 Task: Add an event with the title Third Webinar: Introduction to Google AdWords, date ''2023/10/02'', time 18:00and add a description: A board meeting is a formal gathering where the board of directors, executive team, and key stakeholders come together to discuss and make important decisions regarding the organization''s strategic direction, governance, and overall performance. Mark the tasks as Completed , logged in from the account softage.5@softage.netand send the event invitation to softage.7@softage.net and softage.8@softage.net. Set a reminder for the event Weekly on Sunday
Action: Mouse moved to (51, 108)
Screenshot: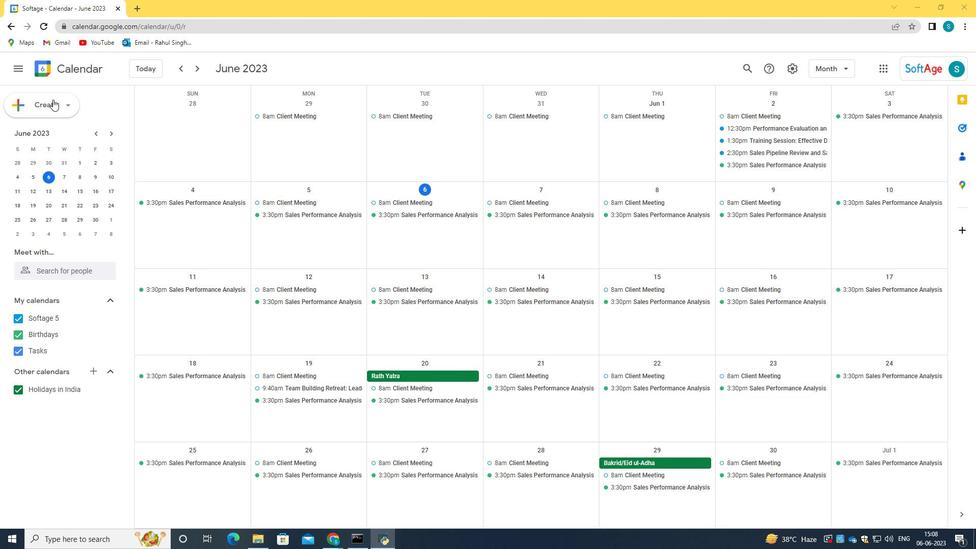 
Action: Mouse pressed left at (51, 108)
Screenshot: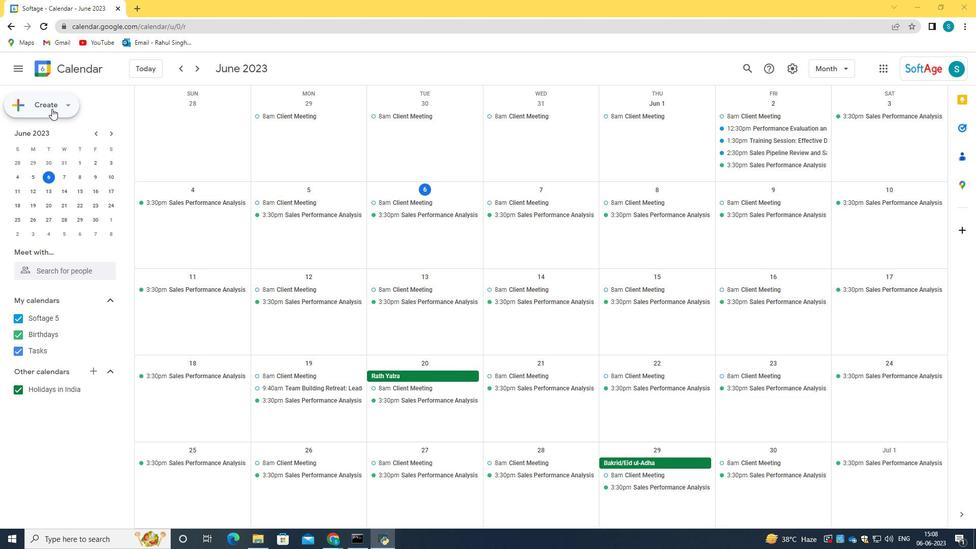 
Action: Mouse moved to (58, 133)
Screenshot: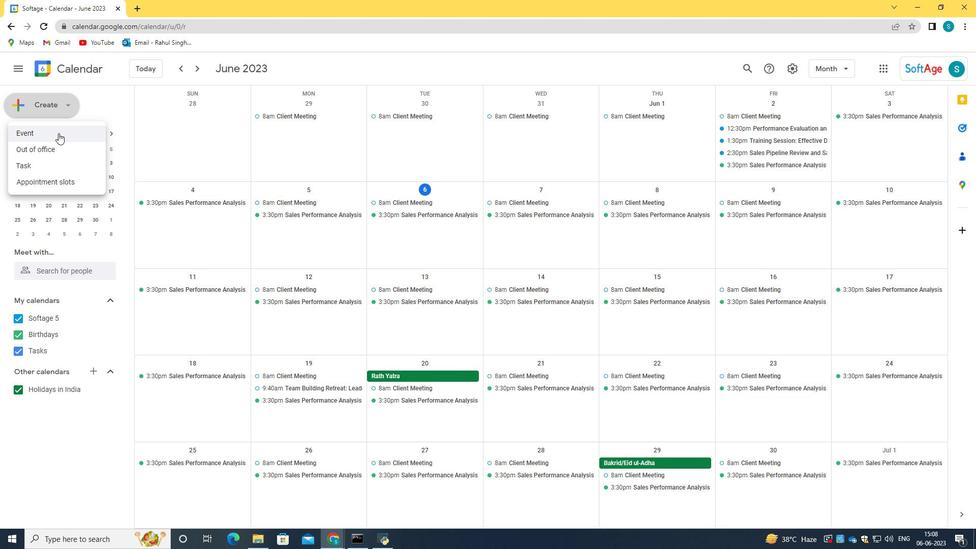 
Action: Mouse pressed left at (58, 133)
Screenshot: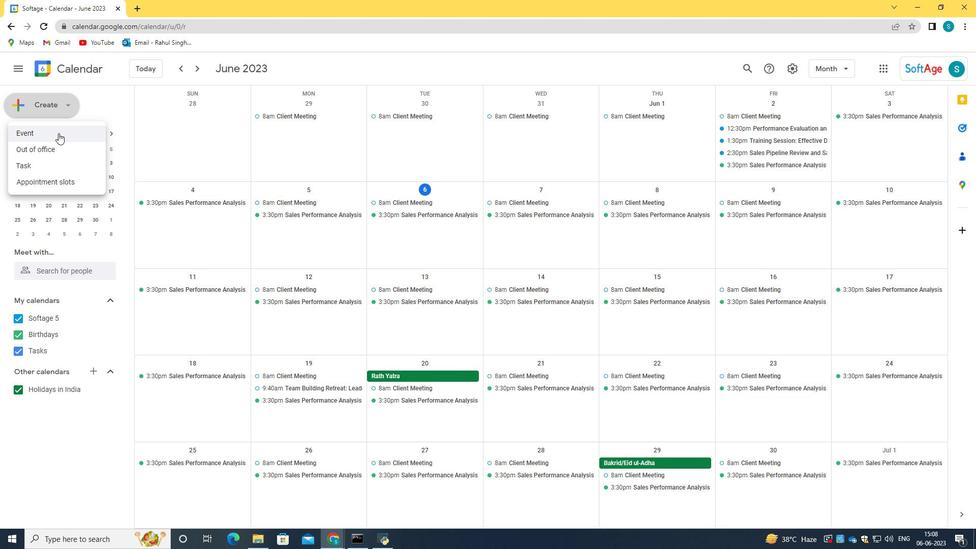 
Action: Mouse moved to (288, 406)
Screenshot: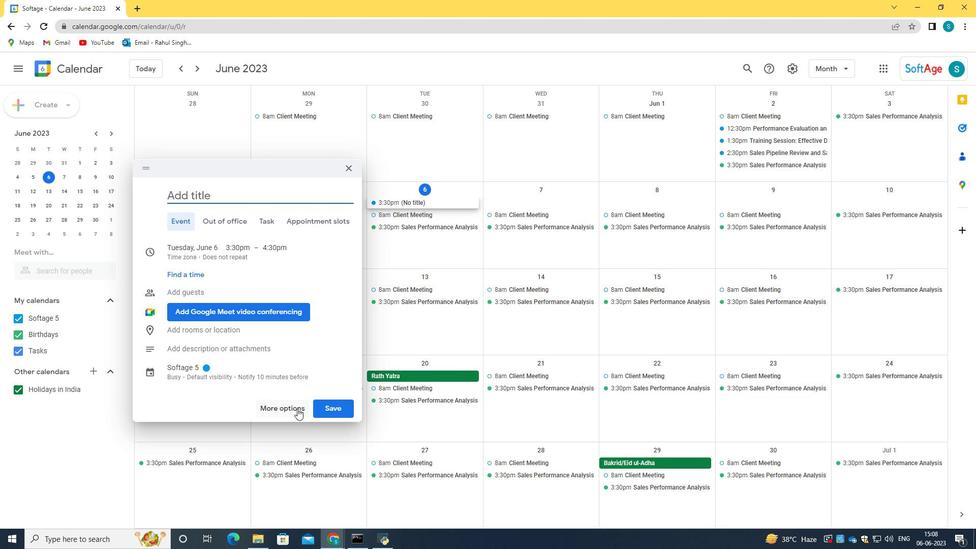 
Action: Mouse pressed left at (288, 406)
Screenshot: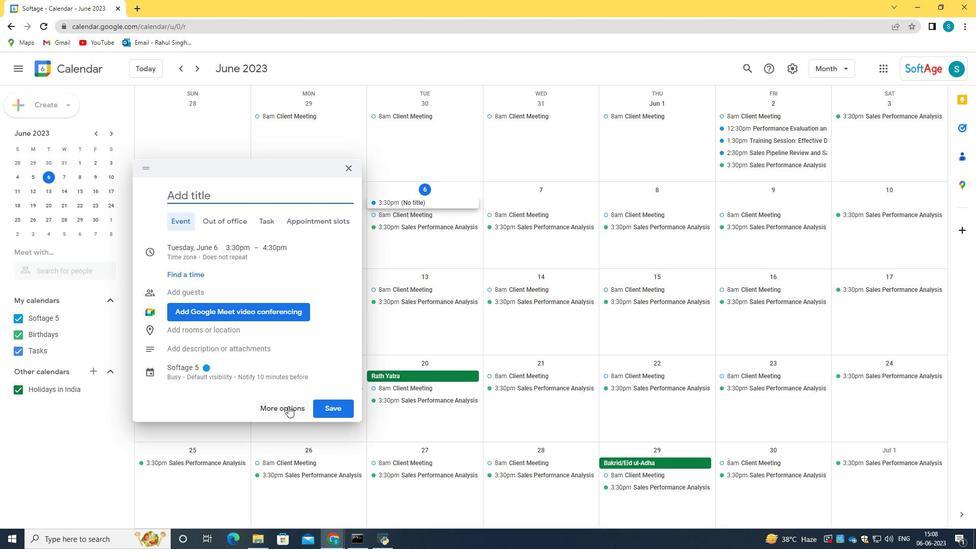 
Action: Mouse moved to (166, 71)
Screenshot: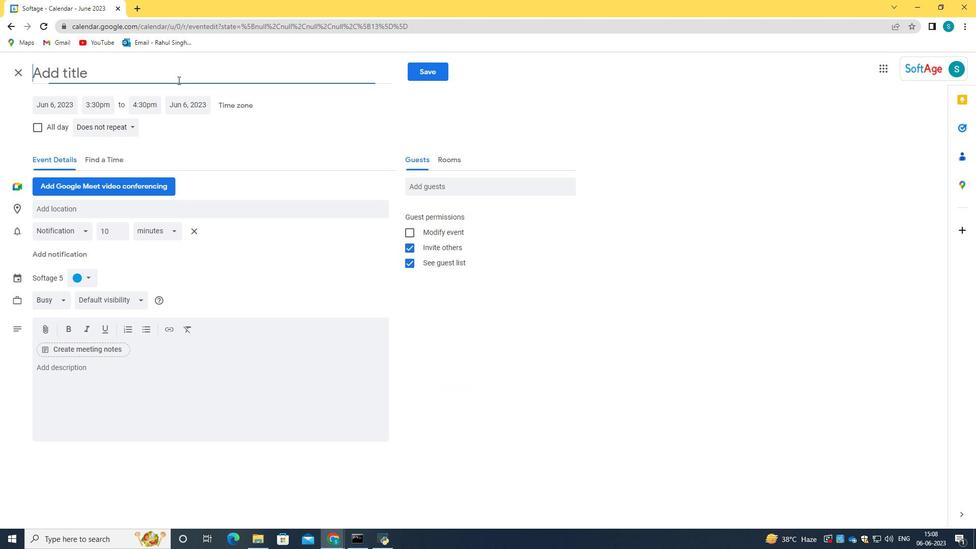 
Action: Mouse pressed left at (166, 71)
Screenshot: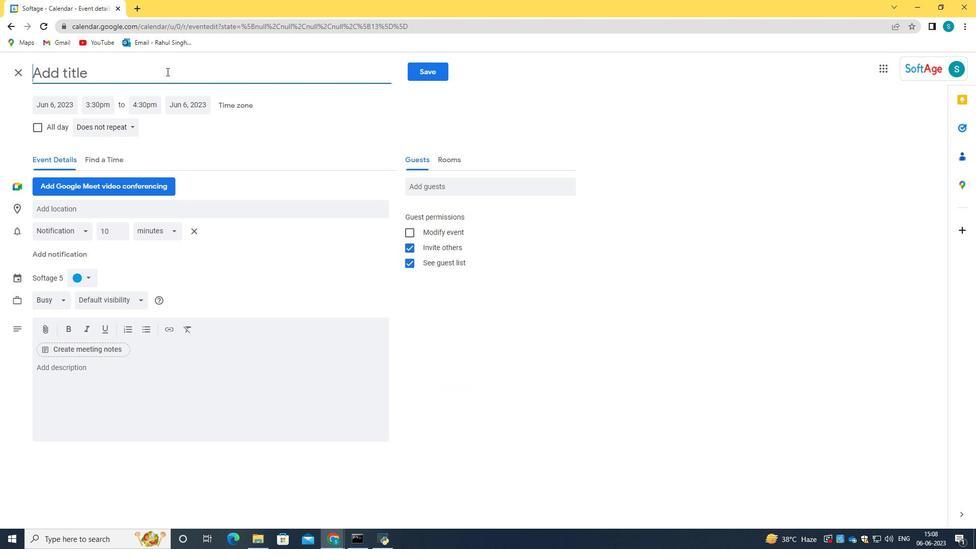 
Action: Key pressed <Key.caps_lock>T<Key.caps_lock>hird<Key.space><Key.caps_lock>W<Key.caps_lock>ebinar<Key.space><Key.caps_lock>I<Key.caps_lock>ntroduction
Screenshot: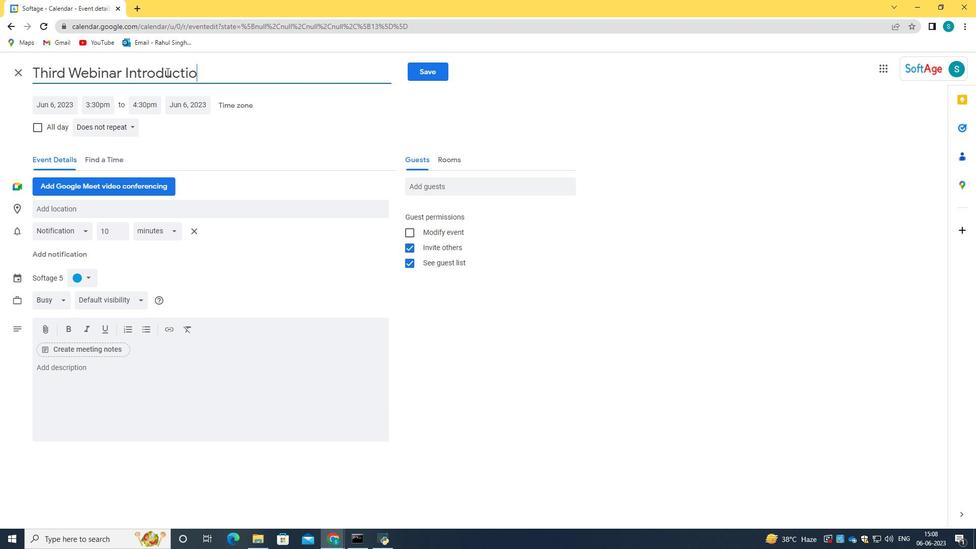 
Action: Mouse moved to (166, 71)
Screenshot: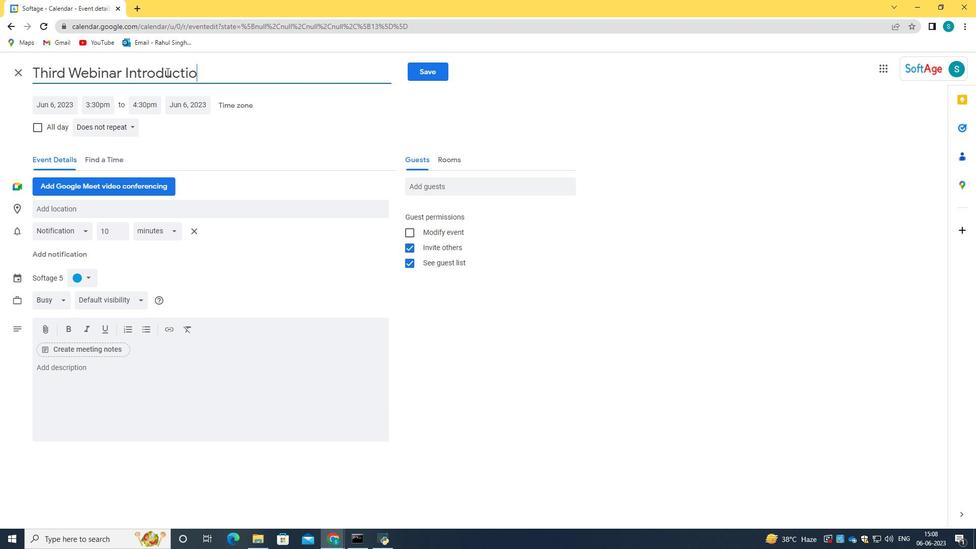 
Action: Key pressed <Key.space>to<Key.space>g<Key.backspace><Key.caps_lock>G<Key.caps_lock>oogle<Key.space><Key.caps_lock>A<Key.caps_lock>dwor<Key.backspace><Key.backspace><Key.caps_lock><Key.backspace>W<Key.caps_lock>ords,<Key.backspace>
Screenshot: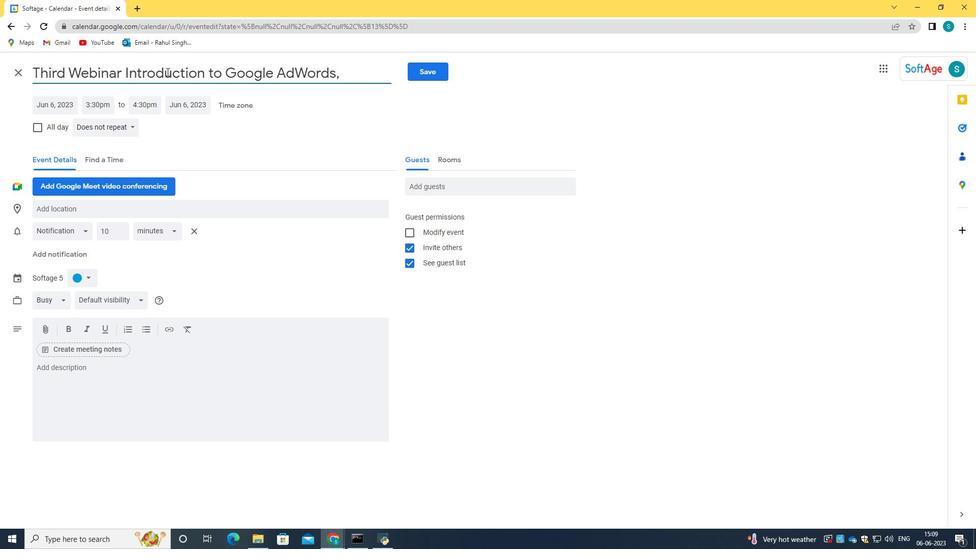 
Action: Mouse moved to (60, 101)
Screenshot: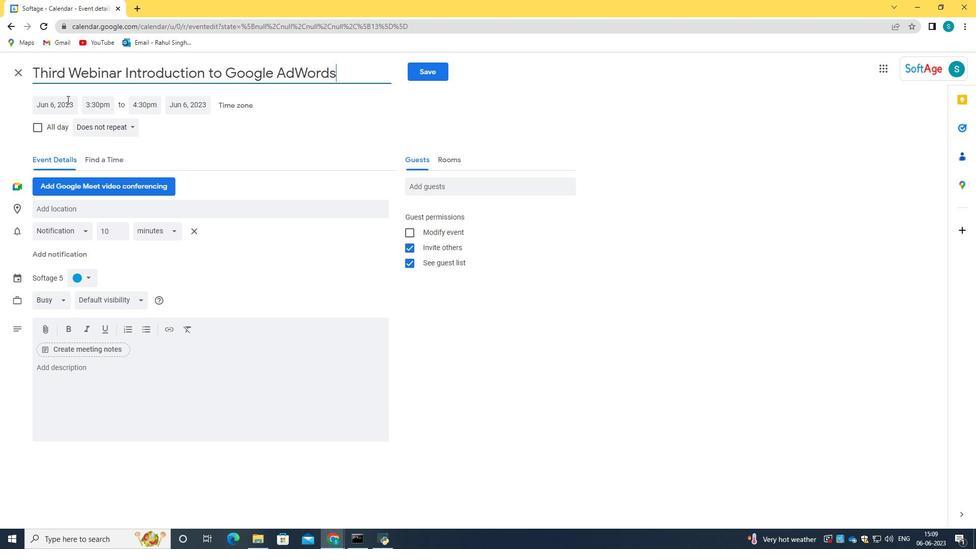 
Action: Mouse pressed left at (60, 101)
Screenshot: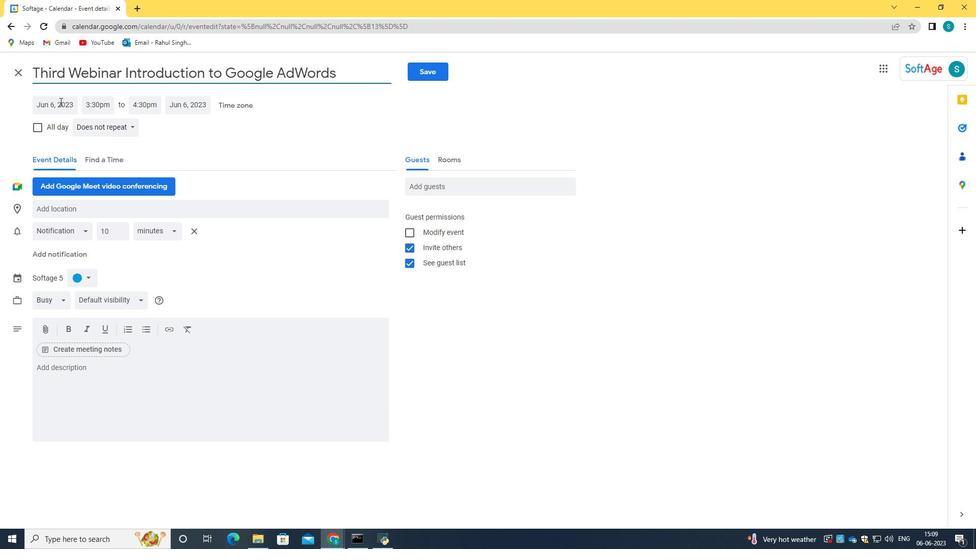 
Action: Key pressed 2023/10/02<Key.tab>06<Key.shift_r>:00<Key.space>pm
Screenshot: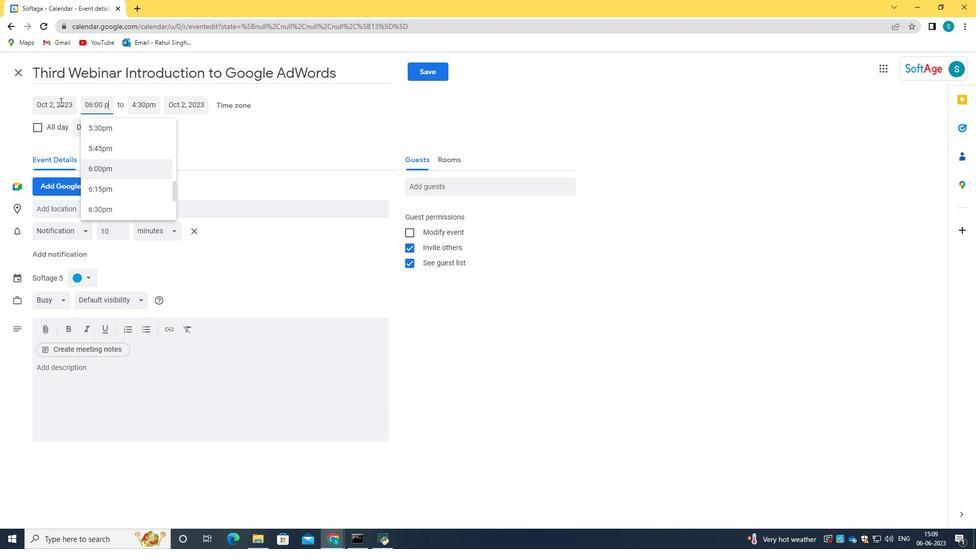 
Action: Mouse moved to (147, 179)
Screenshot: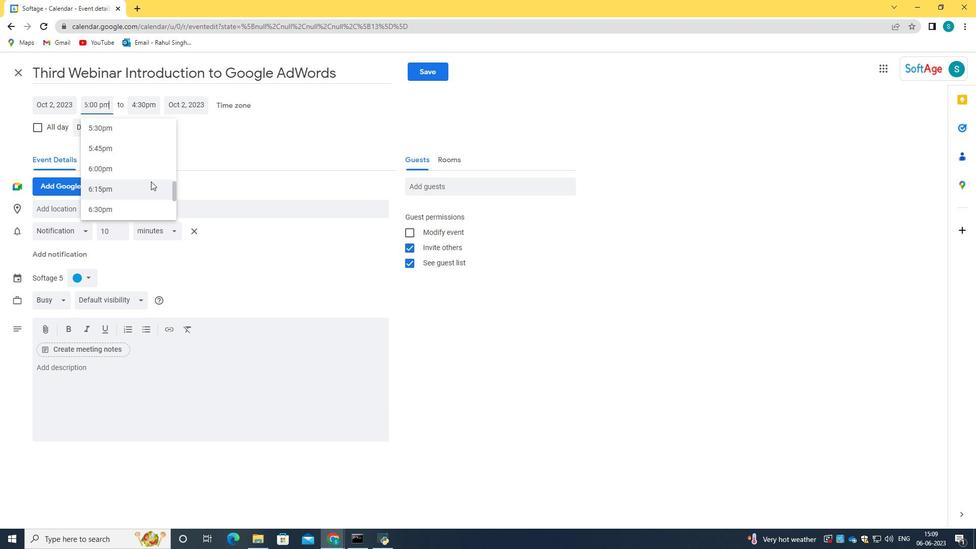 
Action: Mouse pressed left at (147, 179)
Screenshot: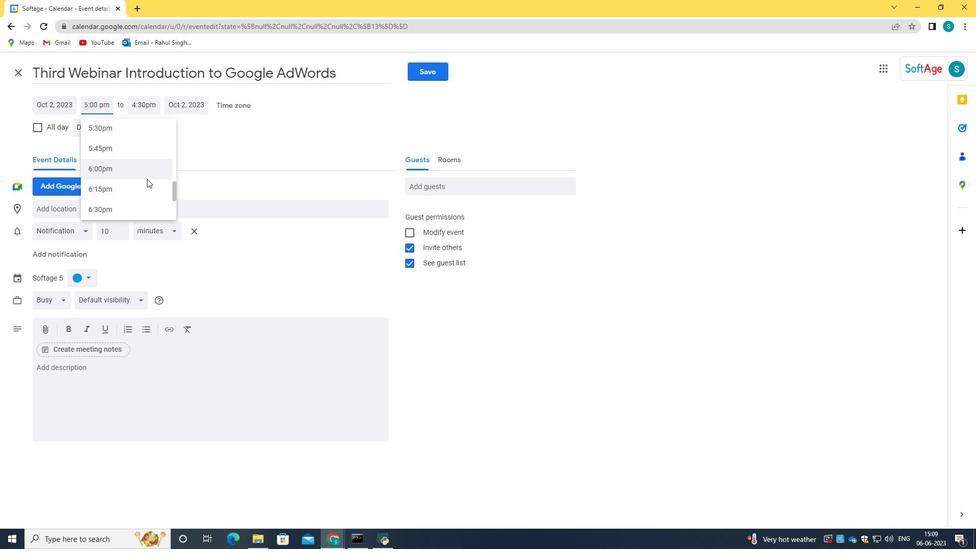 
Action: Mouse moved to (153, 389)
Screenshot: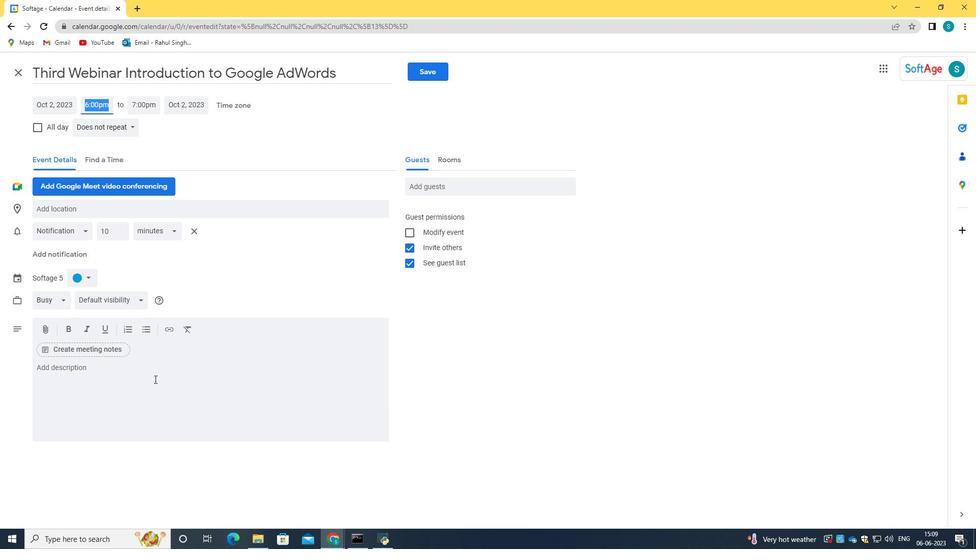 
Action: Mouse pressed left at (153, 389)
Screenshot: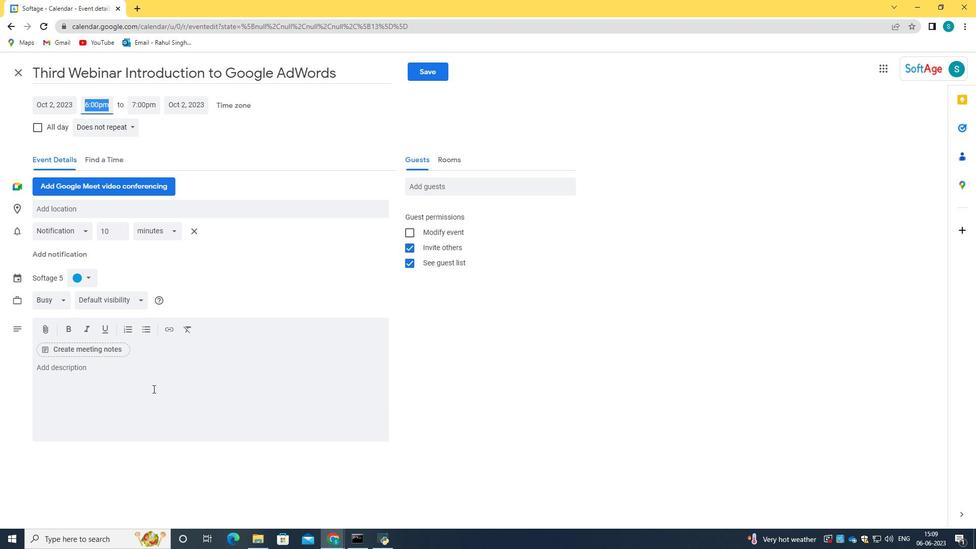 
Action: Key pressed <Key.caps_lock>A<Key.caps_lock><Key.space>board<Key.space>meeting<Key.space>is<Key.space>a<Key.space>formal<Key.space>gathering<Key.space>where<Key.space>the<Key.space>board<Key.space>of<Key.space>dirc<Key.backspace>ectors,<Key.space>executin<Key.backspace>ve<Key.space>team,<Key.space>and<Key.space>key<Key.space>stakeholdeer<Key.backspace><Key.backspace>rs<Key.space>come<Key.space>together<Key.space>to<Key.space>discuss<Key.space>and<Key.space>make<Key.space>important<Key.space>decisions<Key.space>regarding<Key.space>the<Key.space>organization;s<Key.backspace><Key.backspace>'s<Key.space>strategic<Key.space>direction,<Key.space>governacn<Key.backspace><Key.backspace>nce<Key.space>and<Key.space>overall<Key.space>performance.
Screenshot: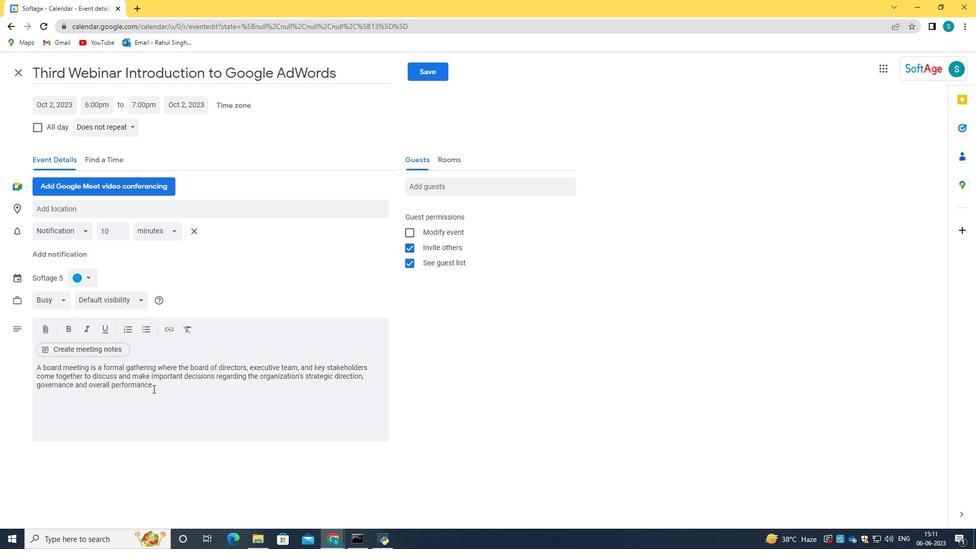 
Action: Mouse moved to (427, 183)
Screenshot: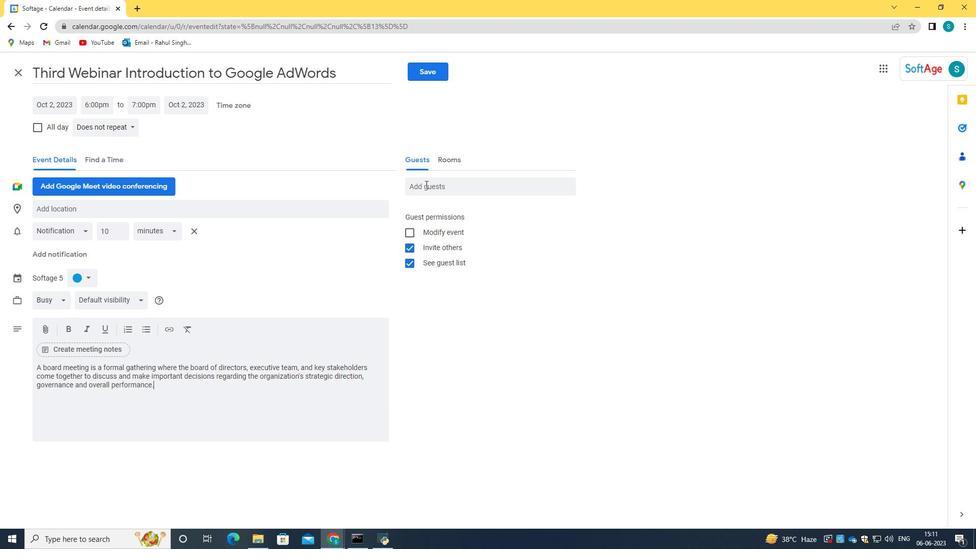 
Action: Mouse pressed left at (427, 183)
Screenshot: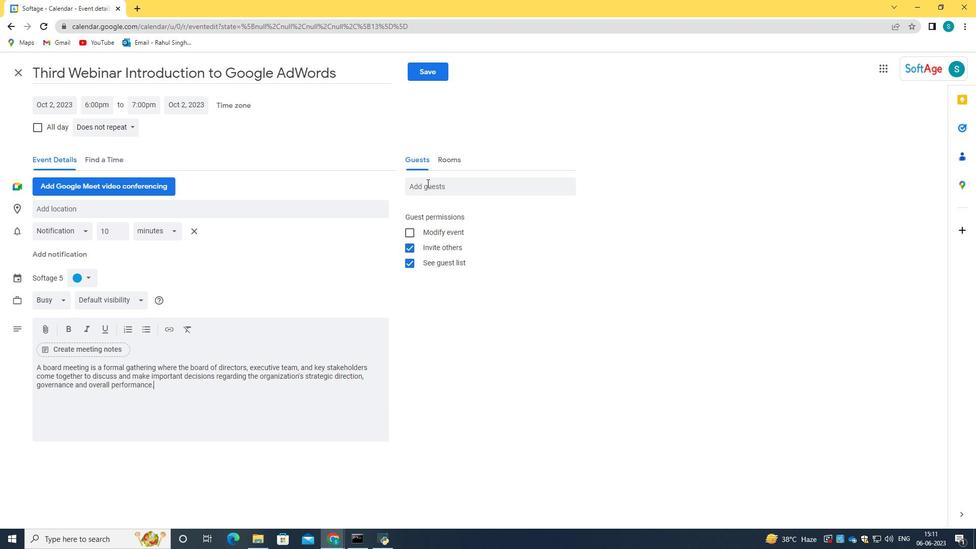 
Action: Key pressed softage.8<Key.shift>@softage.net<Key.tab>softage.7<Key.shift>@softage.net
Screenshot: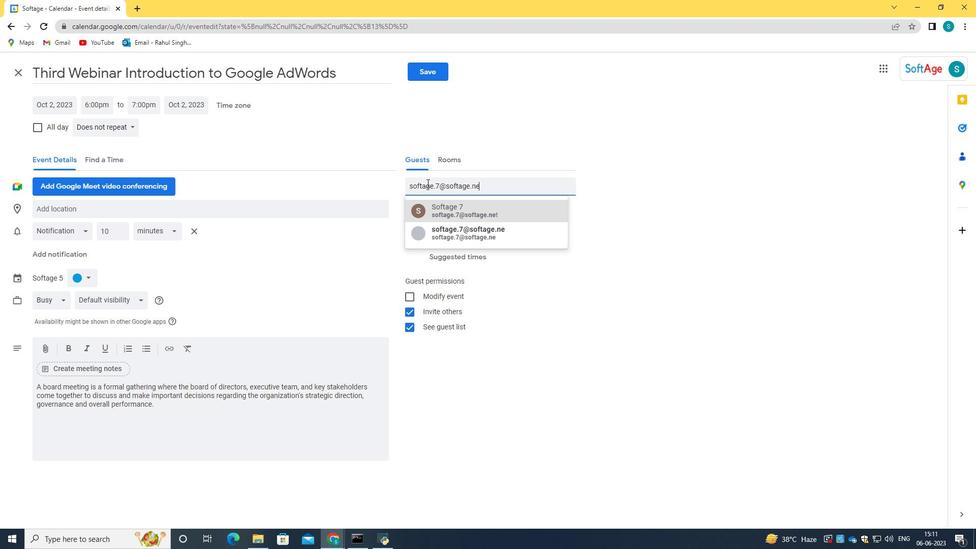 
Action: Mouse moved to (468, 209)
Screenshot: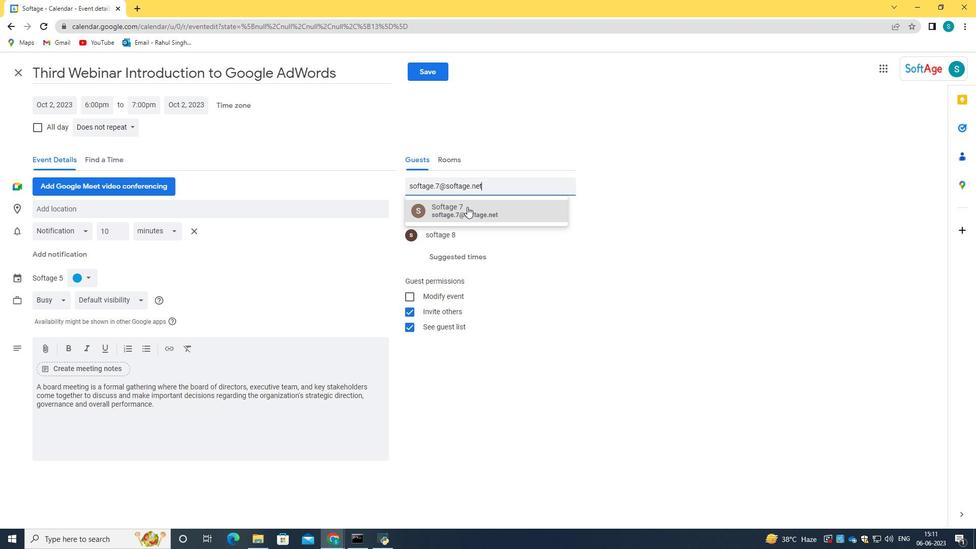 
Action: Mouse pressed left at (468, 209)
Screenshot: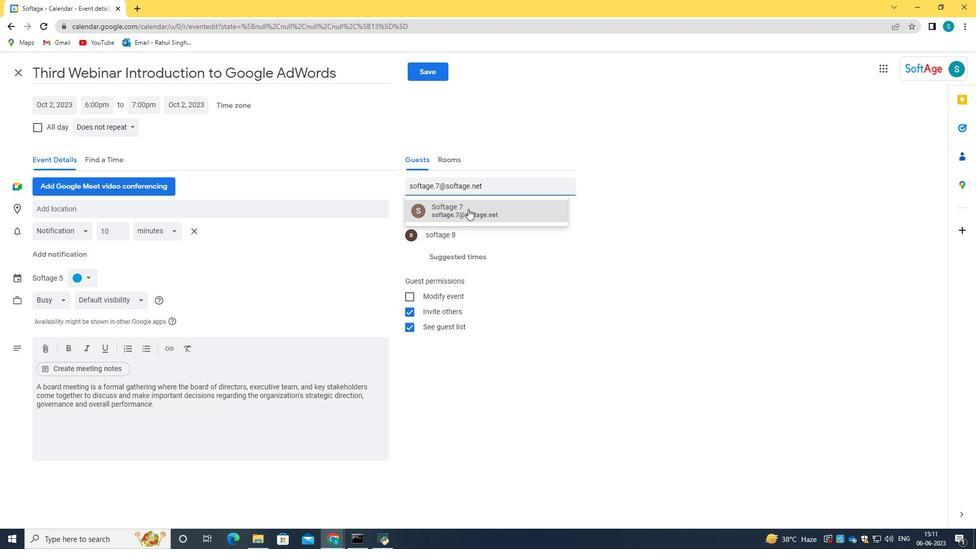 
Action: Mouse moved to (127, 127)
Screenshot: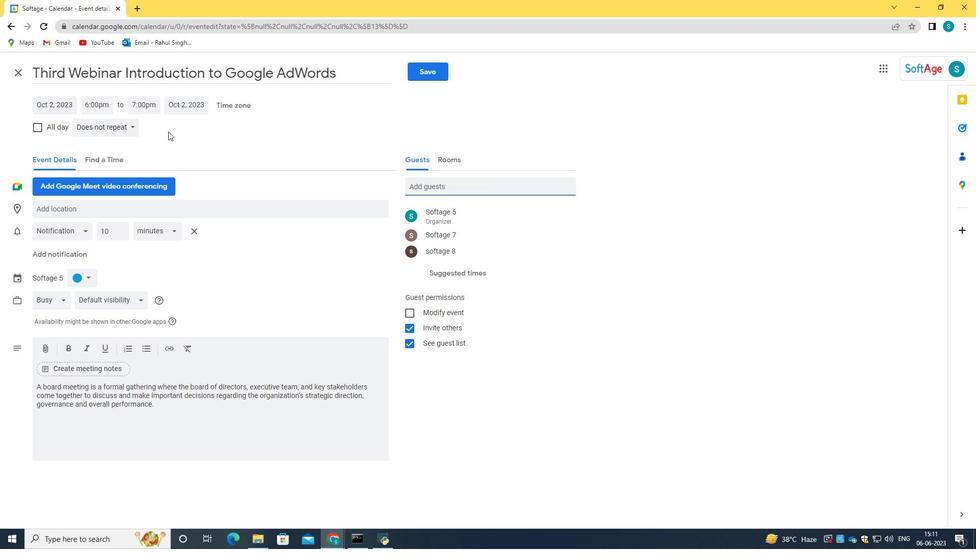 
Action: Mouse pressed left at (127, 127)
Screenshot: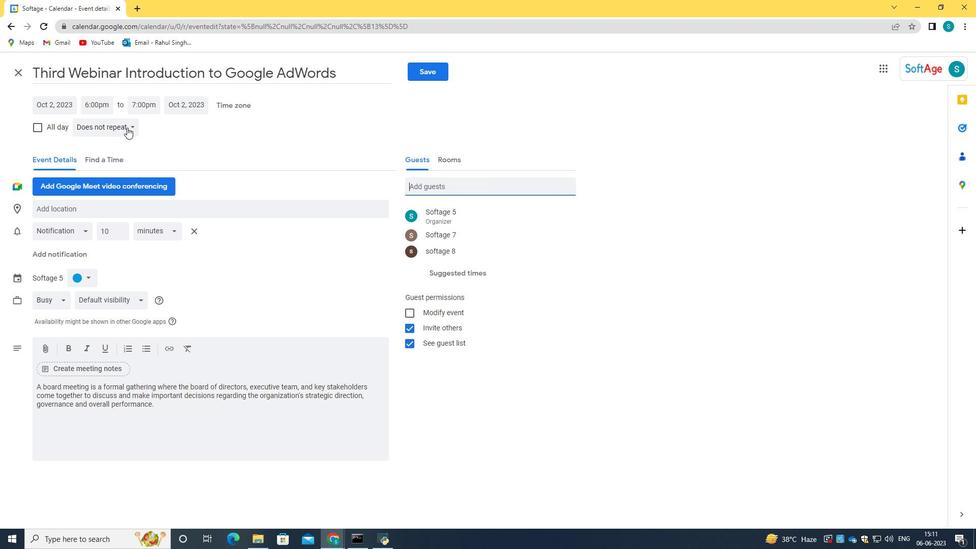 
Action: Mouse moved to (128, 235)
Screenshot: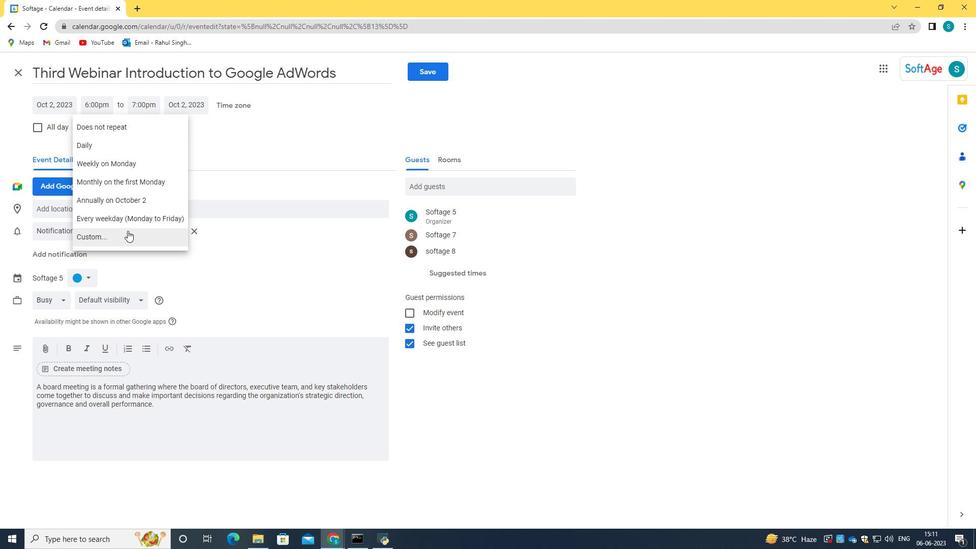 
Action: Mouse pressed left at (128, 235)
Screenshot: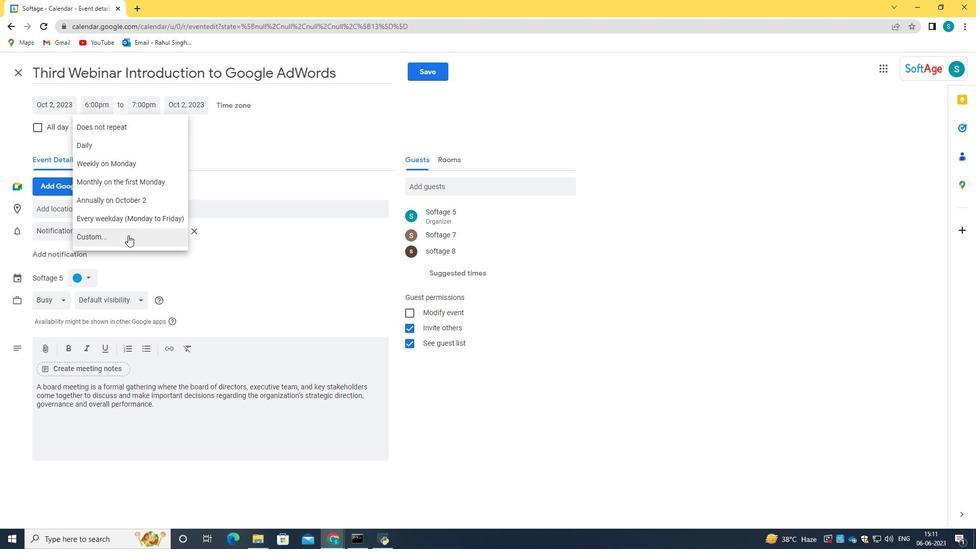 
Action: Mouse moved to (402, 270)
Screenshot: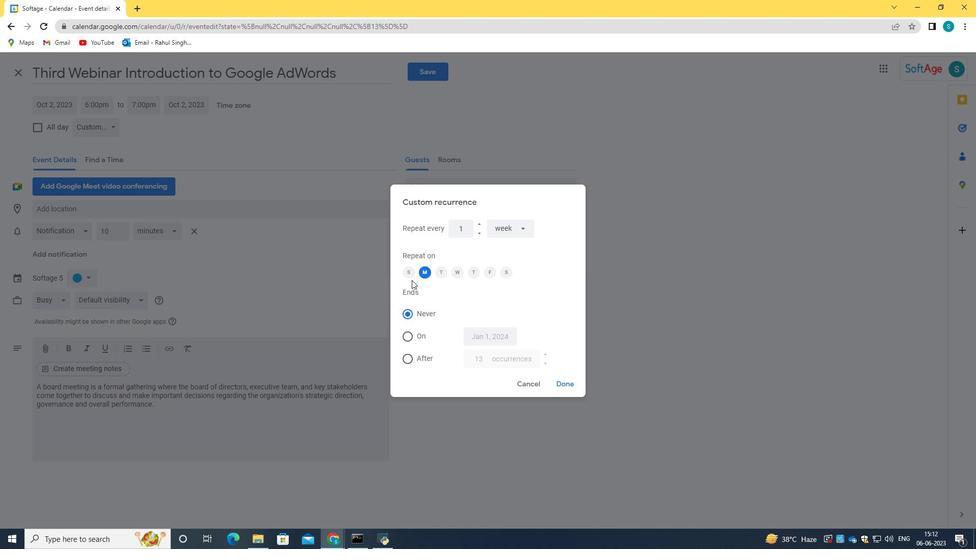 
Action: Mouse pressed left at (402, 270)
Screenshot: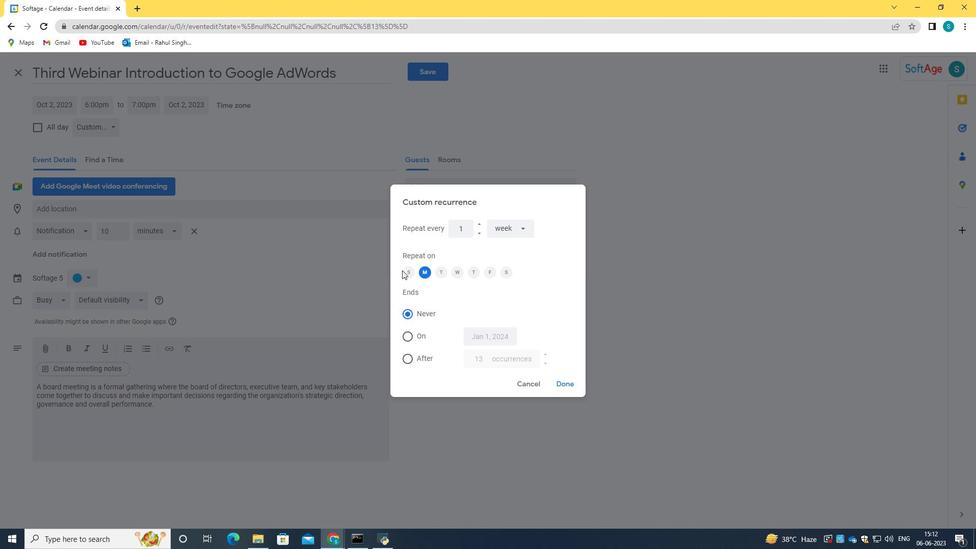 
Action: Mouse moved to (413, 273)
Screenshot: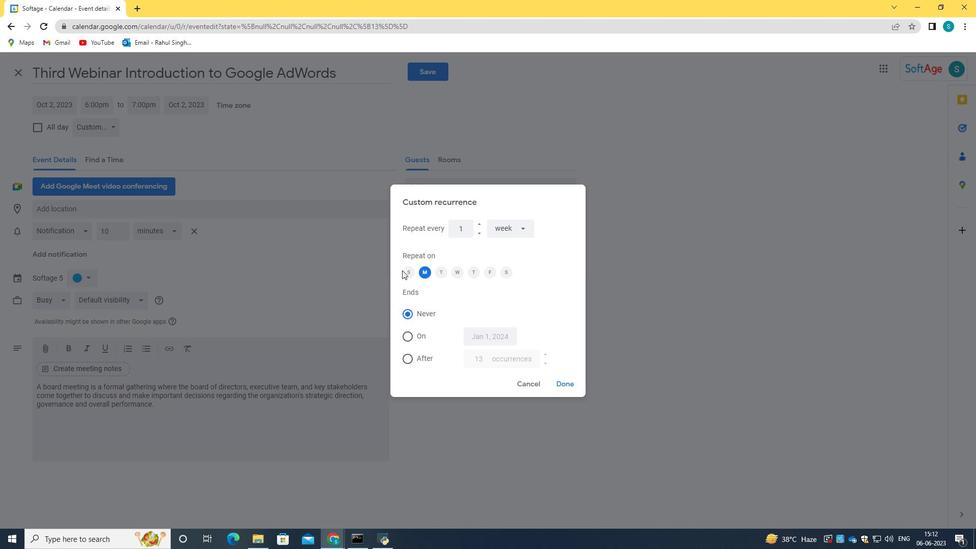 
Action: Mouse pressed left at (413, 273)
Screenshot: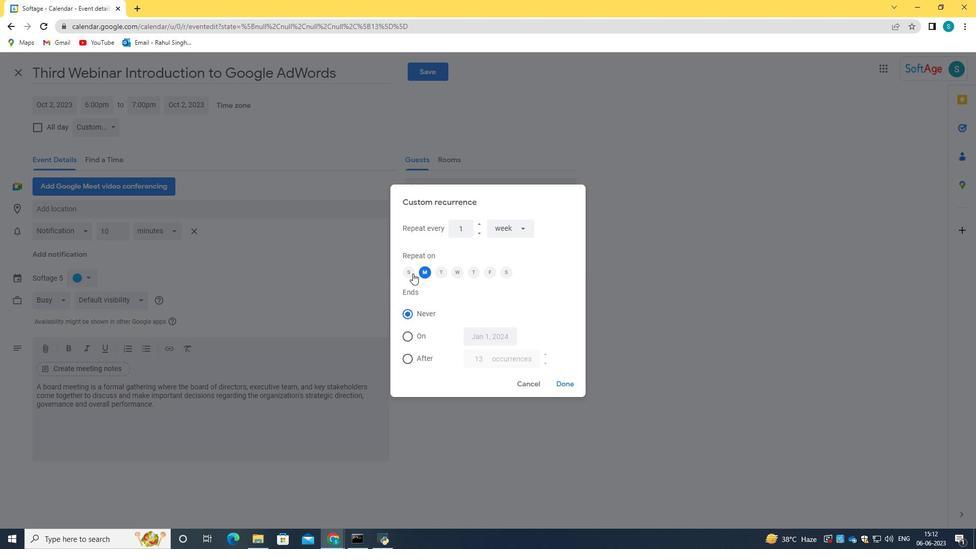 
Action: Mouse moved to (420, 271)
Screenshot: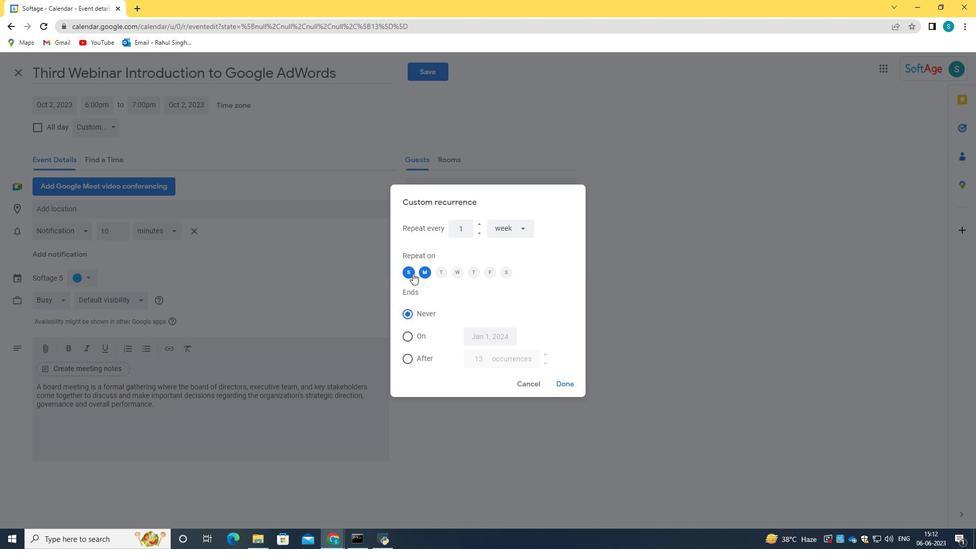 
Action: Mouse pressed left at (420, 271)
Screenshot: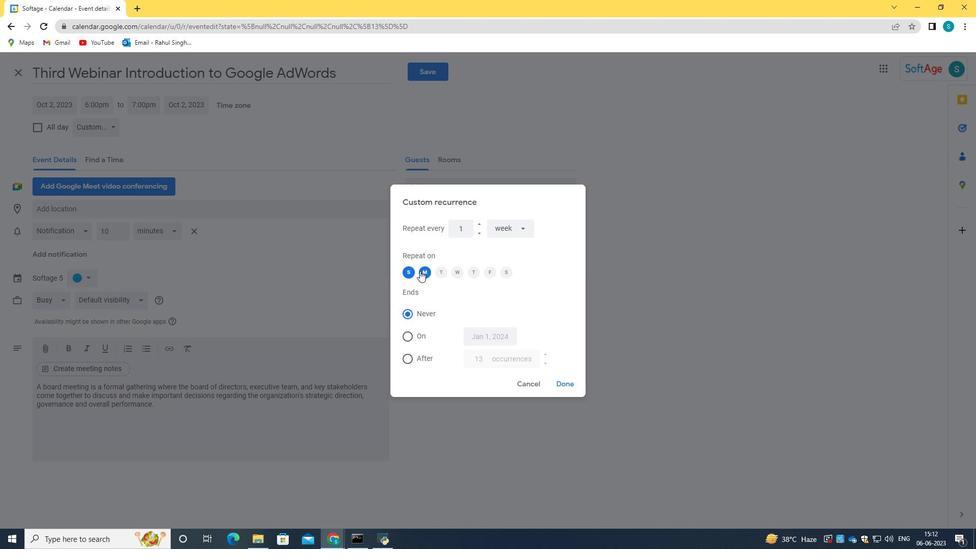 
Action: Mouse moved to (574, 382)
Screenshot: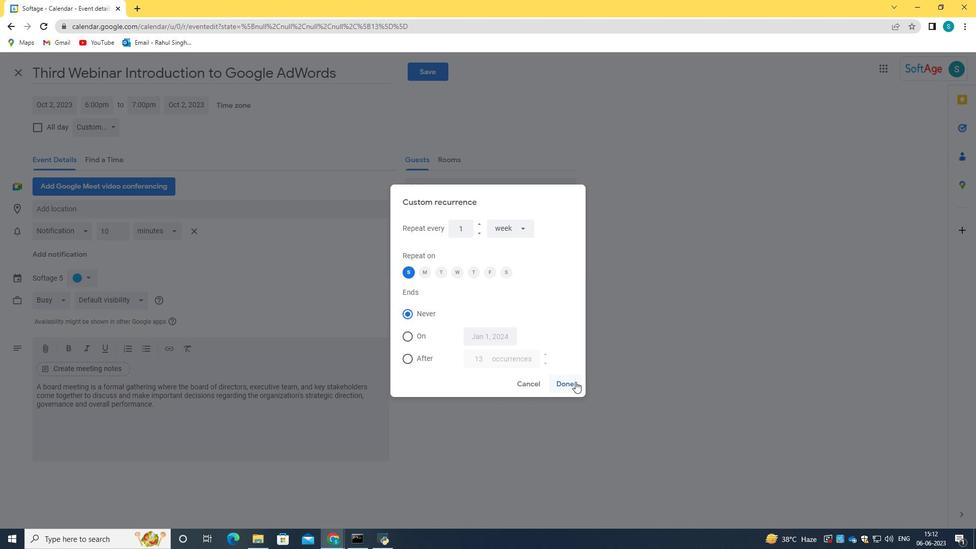 
Action: Mouse pressed left at (574, 382)
Screenshot: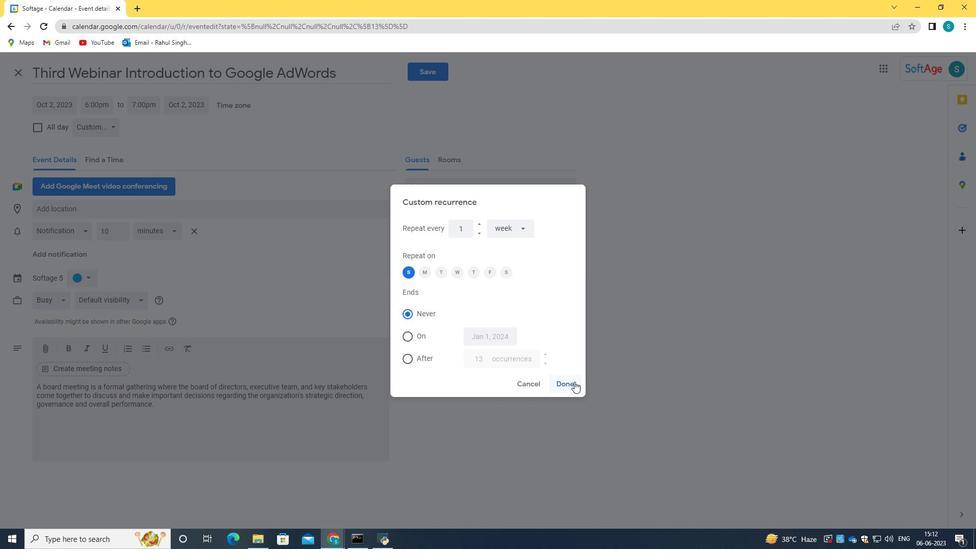 
Action: Mouse moved to (440, 76)
Screenshot: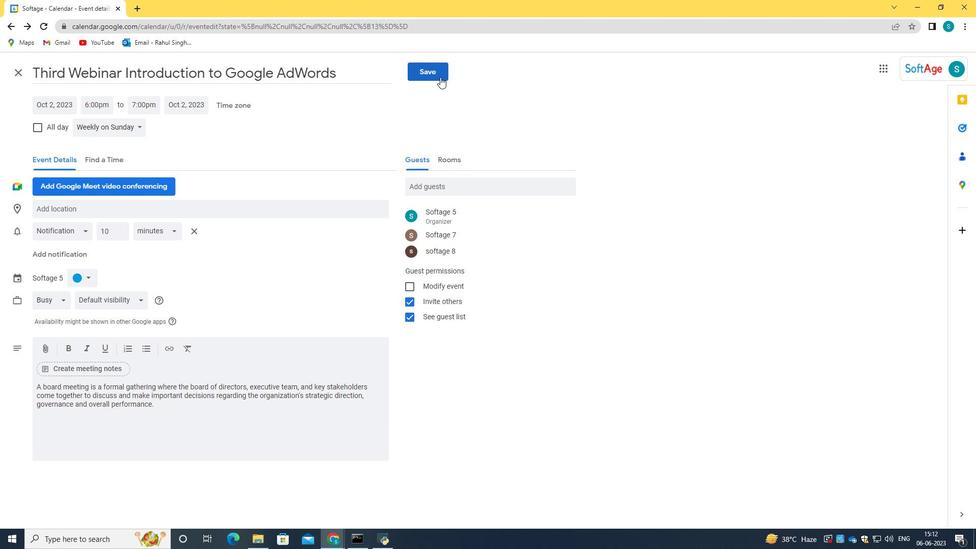 
Action: Mouse pressed left at (440, 76)
Screenshot: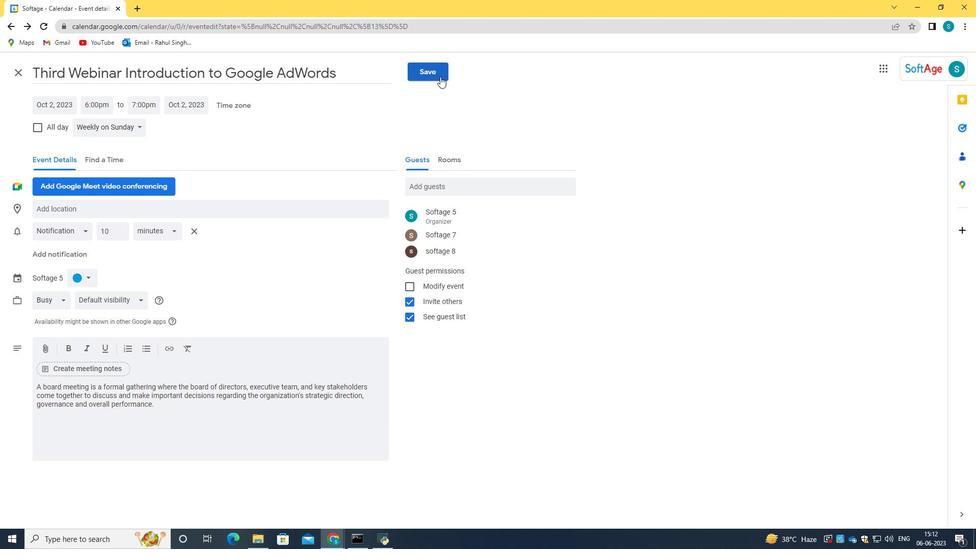 
Action: Mouse moved to (578, 312)
Screenshot: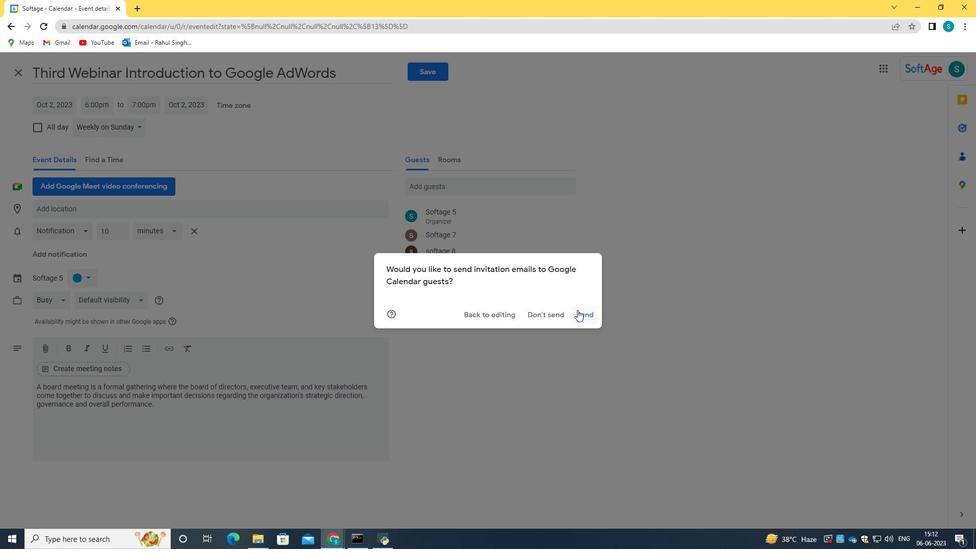 
Action: Mouse pressed left at (578, 312)
Screenshot: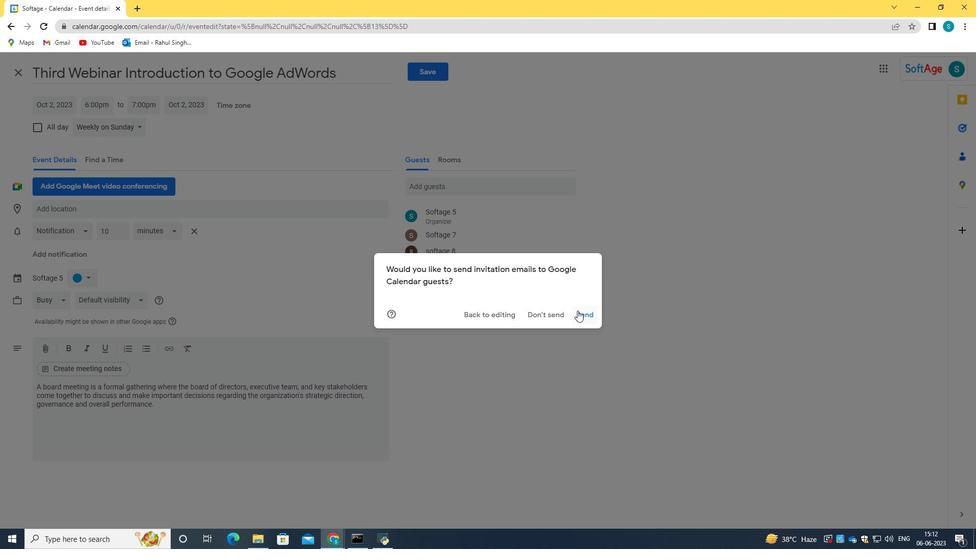 
Action: Mouse moved to (578, 313)
Screenshot: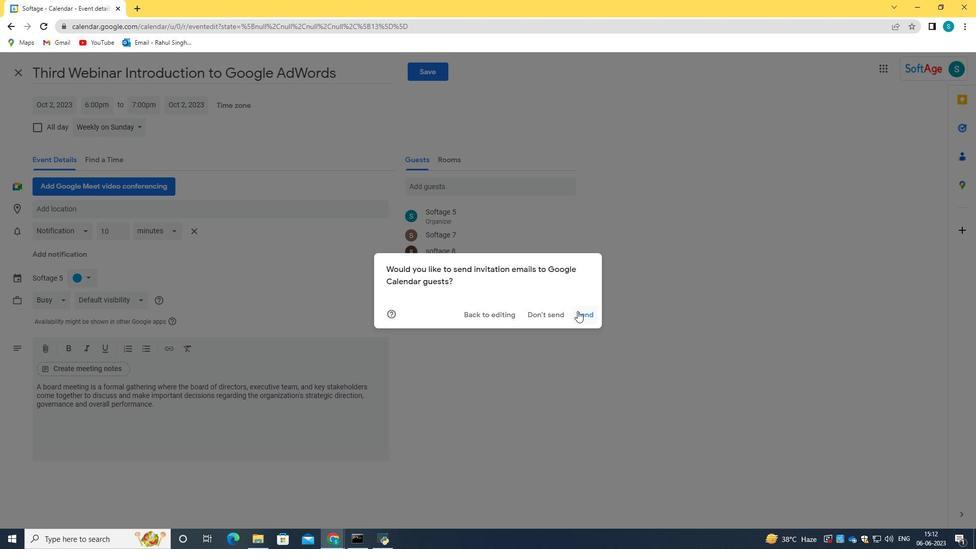 
